Task: Set the Speed to 20x
Action: Mouse moved to (666, 255)
Screenshot: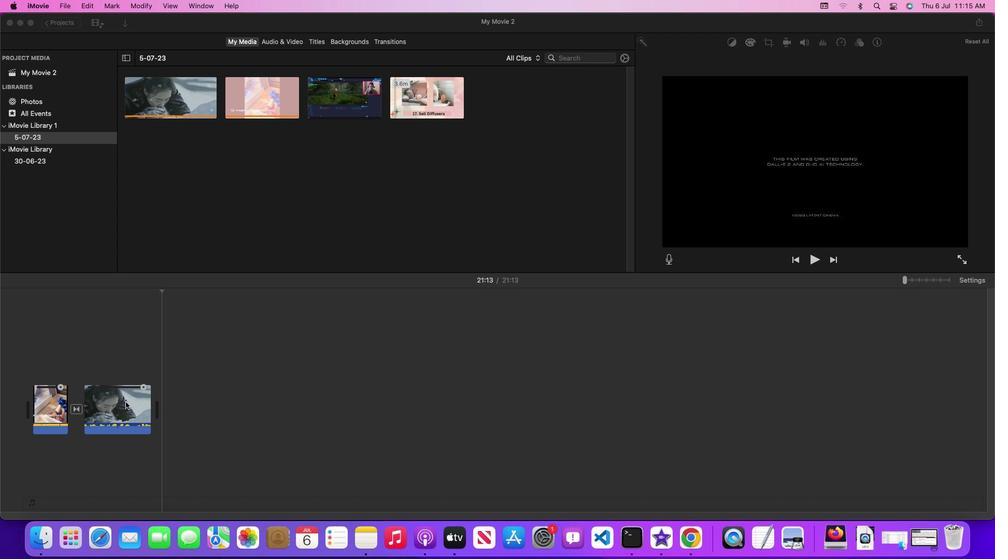 
Action: Mouse pressed left at (666, 255)
Screenshot: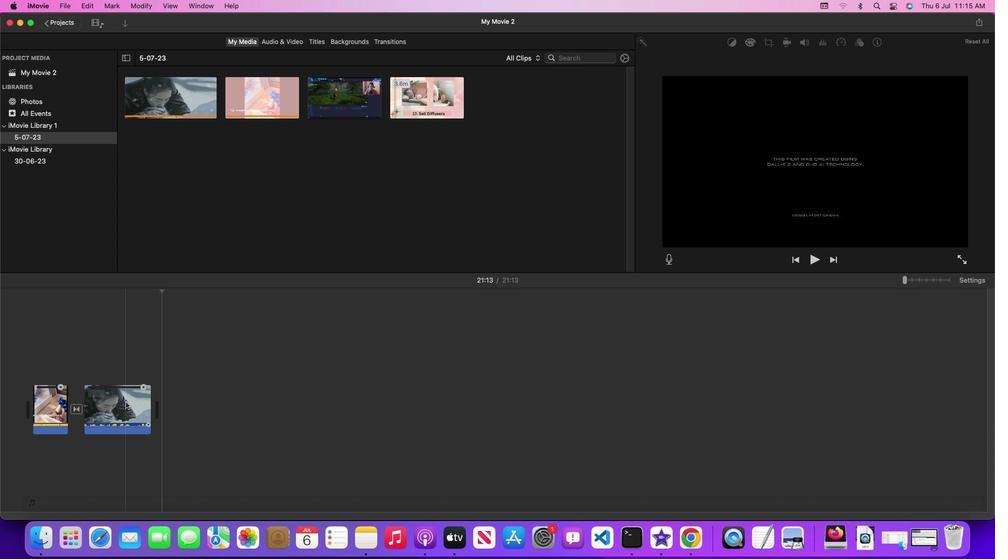 
Action: Mouse pressed left at (666, 255)
Screenshot: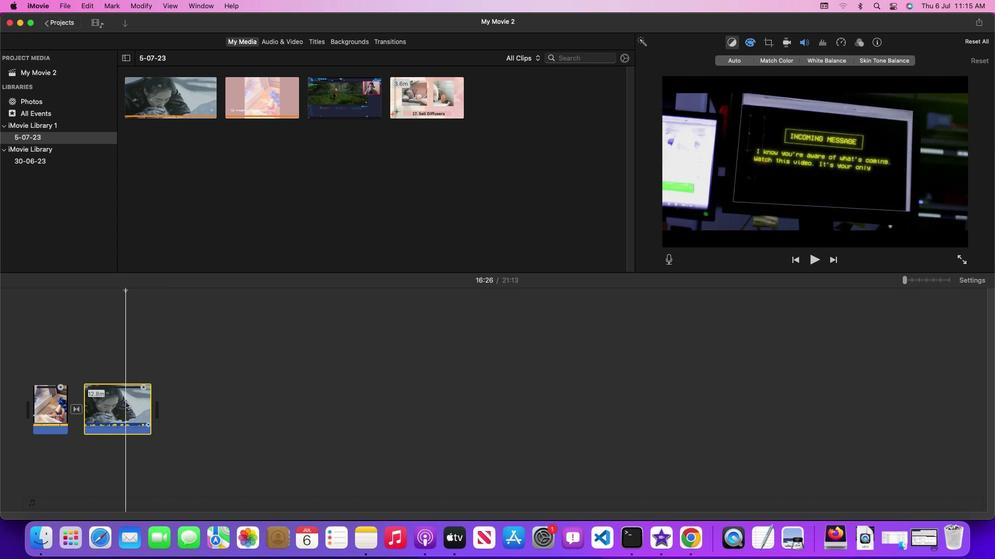 
Action: Mouse moved to (666, 255)
Screenshot: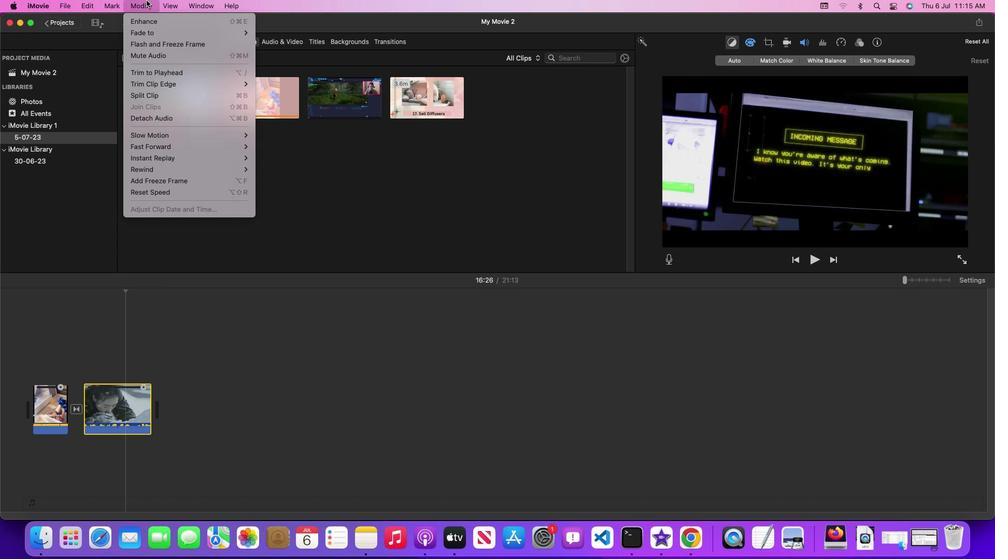 
Action: Mouse pressed left at (666, 255)
Screenshot: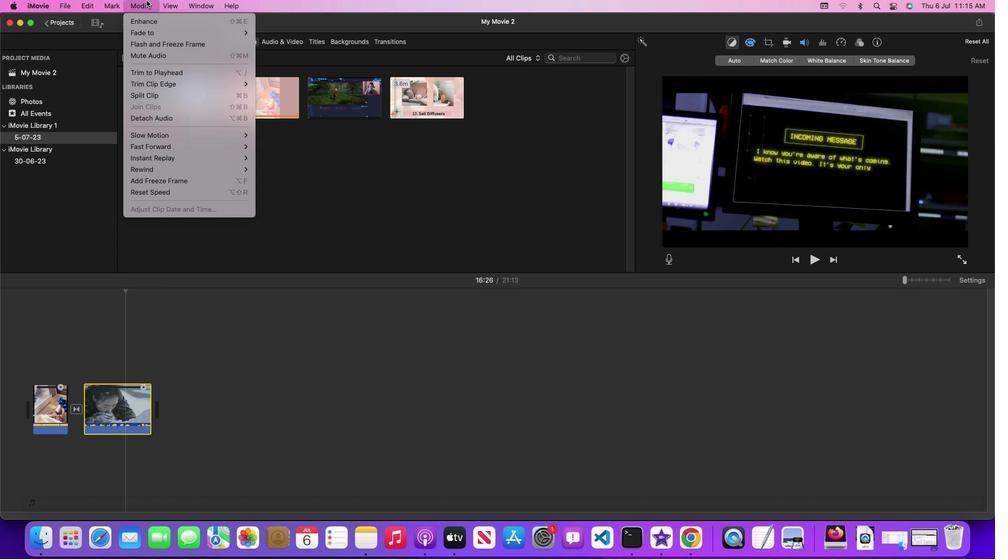 
Action: Mouse moved to (666, 255)
Screenshot: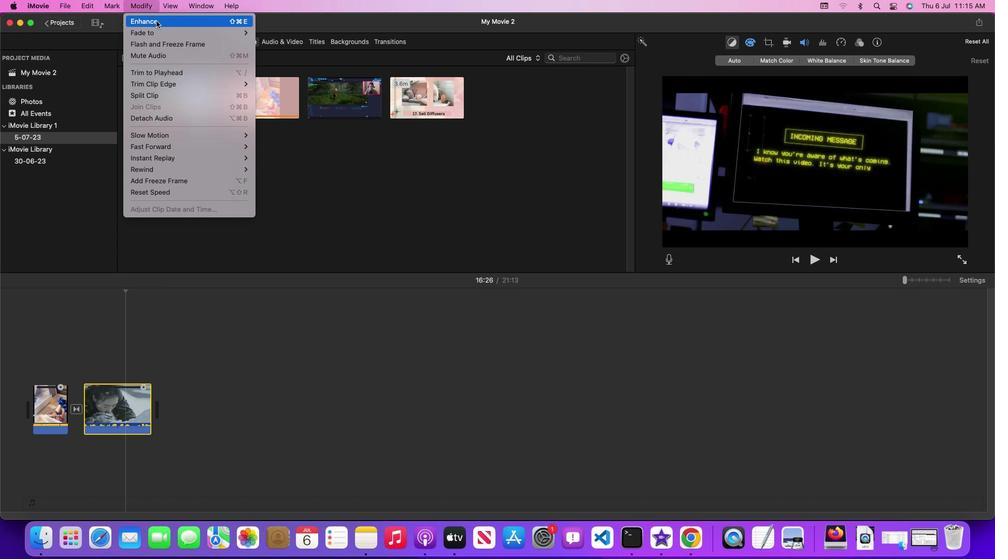 
Action: Mouse pressed left at (666, 255)
Screenshot: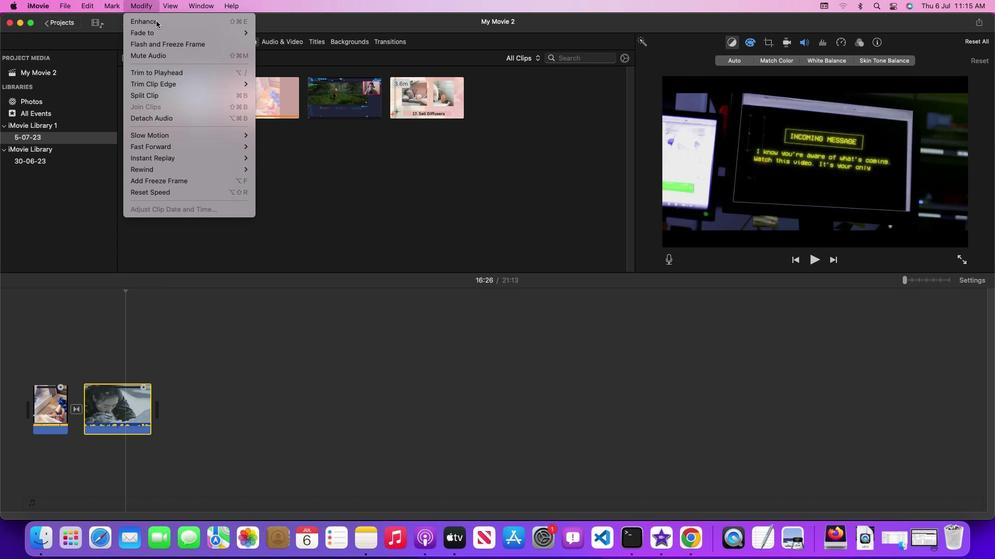 
Action: Mouse moved to (666, 255)
Screenshot: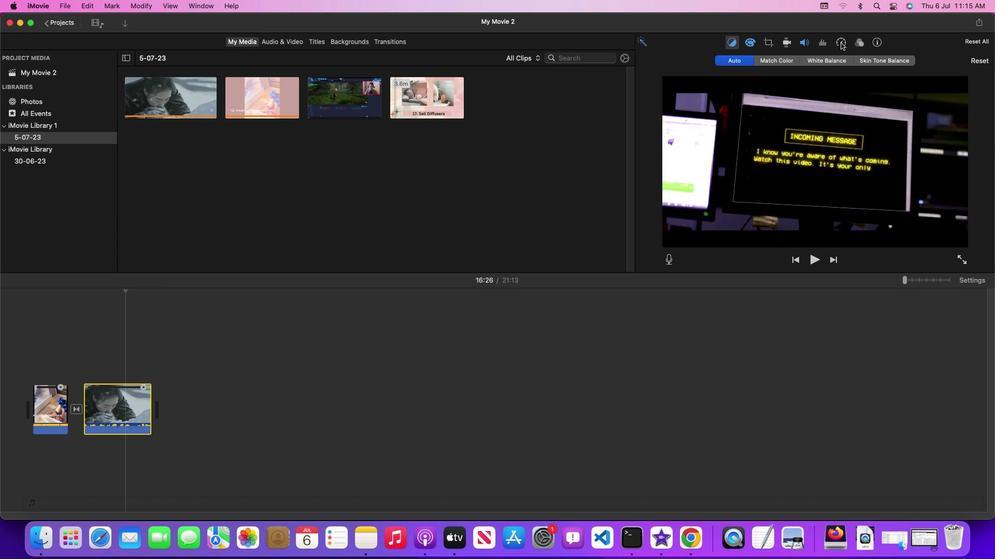 
Action: Mouse pressed left at (666, 255)
Screenshot: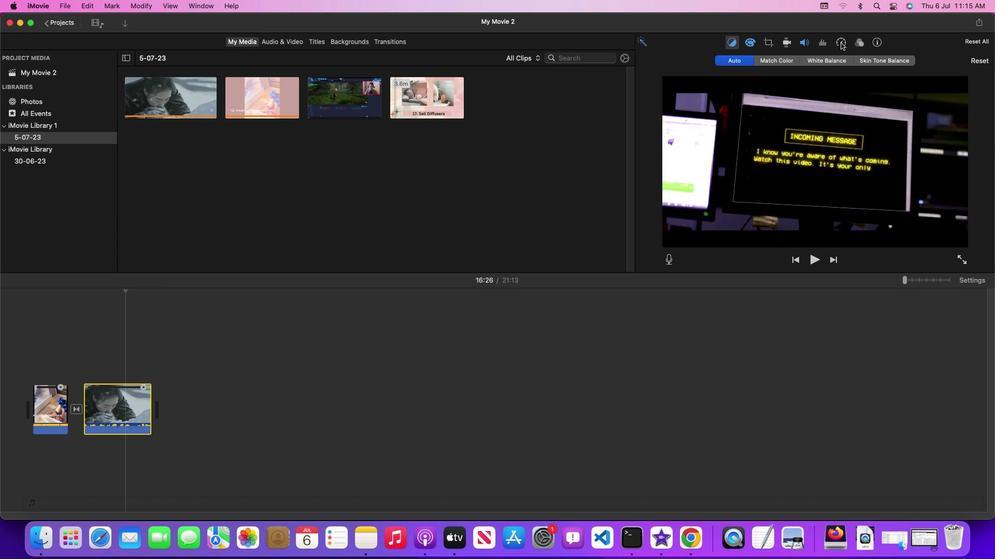 
Action: Mouse moved to (666, 255)
Screenshot: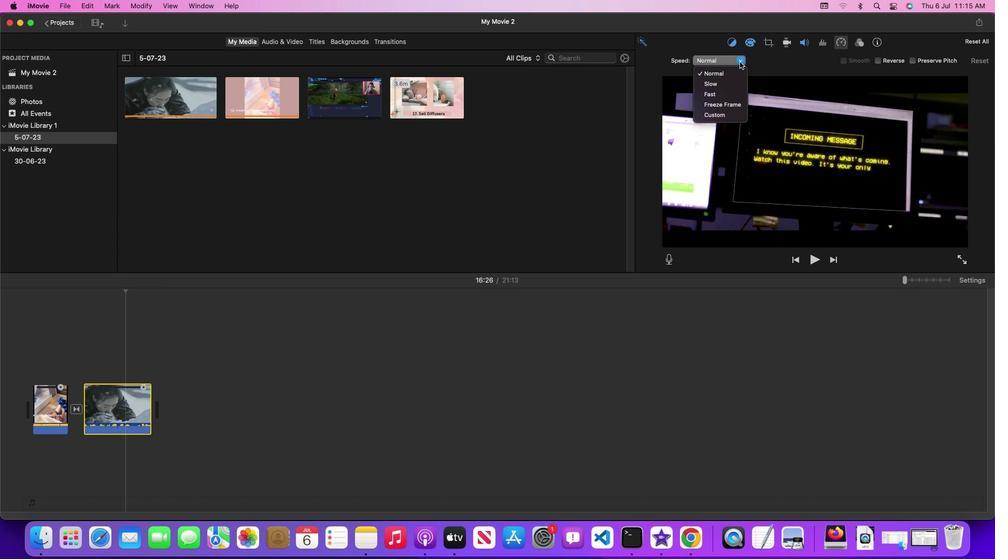 
Action: Mouse pressed left at (666, 255)
Screenshot: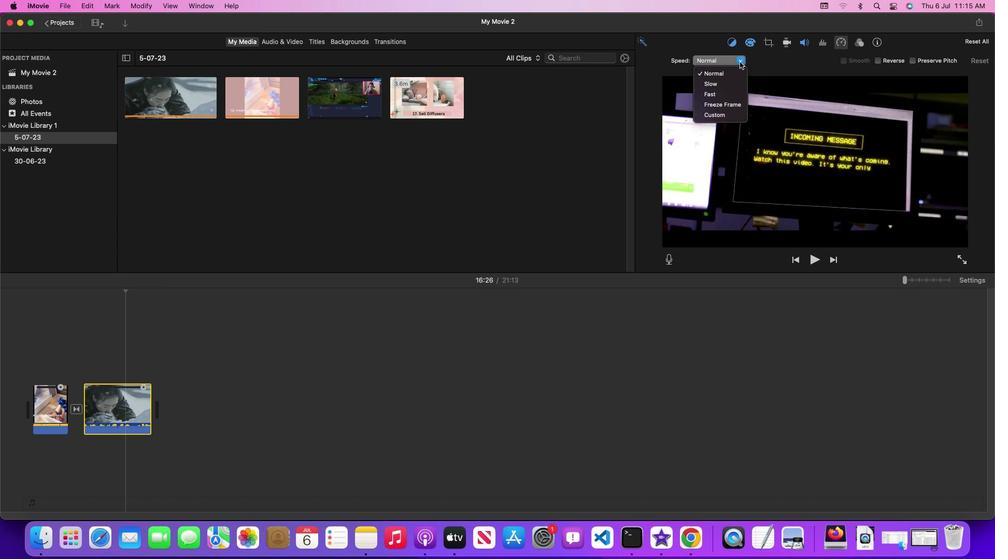 
Action: Mouse moved to (666, 255)
Screenshot: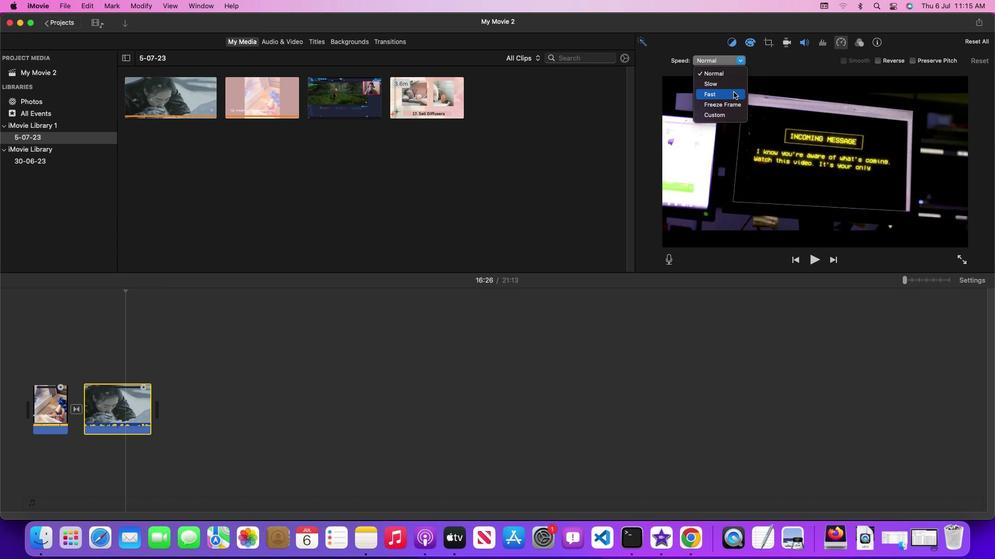 
Action: Mouse pressed left at (666, 255)
Screenshot: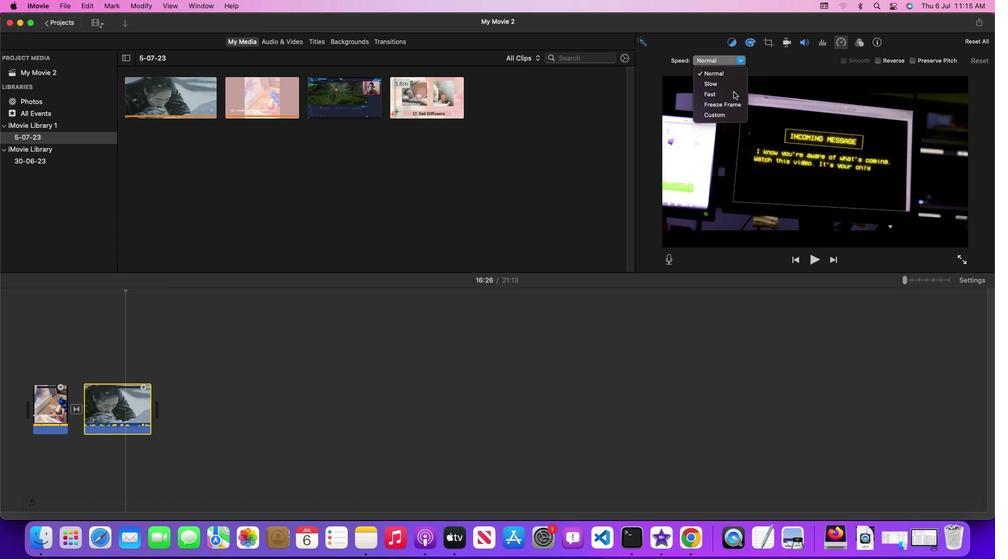 
Action: Mouse moved to (666, 255)
Screenshot: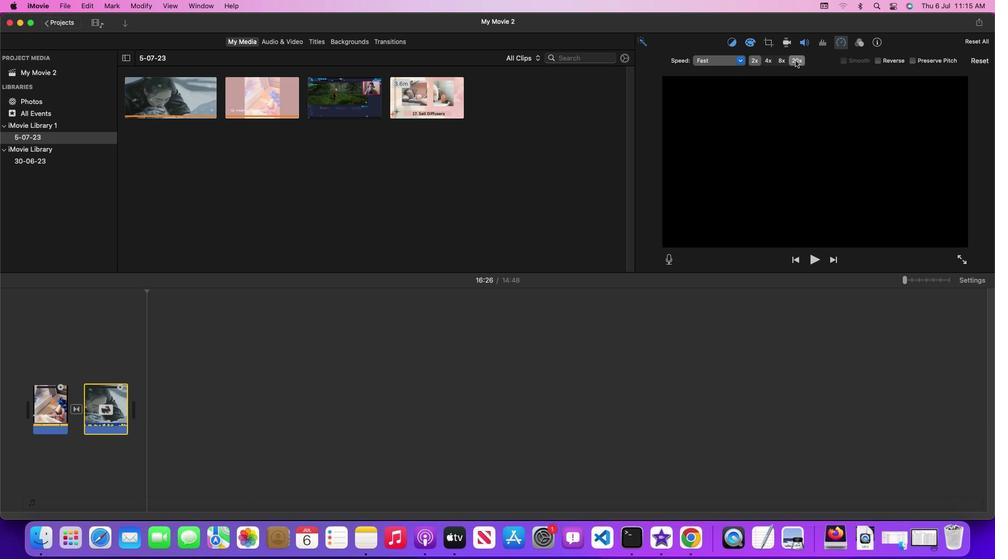 
Action: Mouse pressed left at (666, 255)
Screenshot: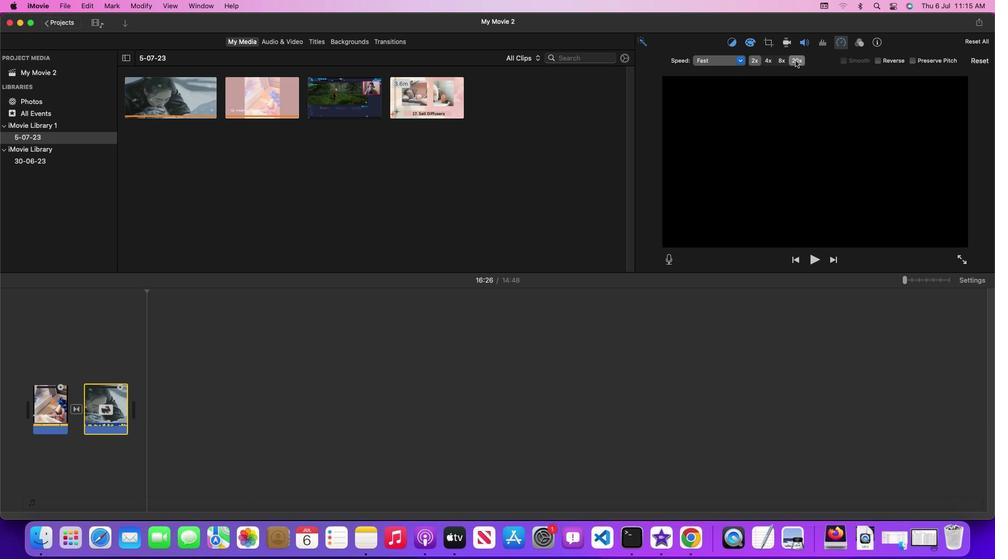 
Action: Mouse moved to (666, 255)
Screenshot: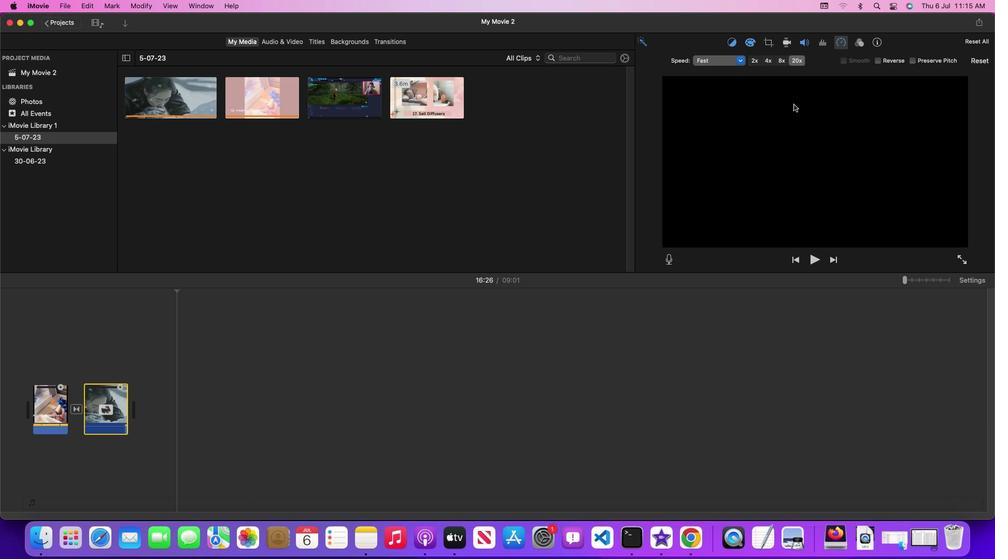 
Action: Key pressed Key.f9
Screenshot: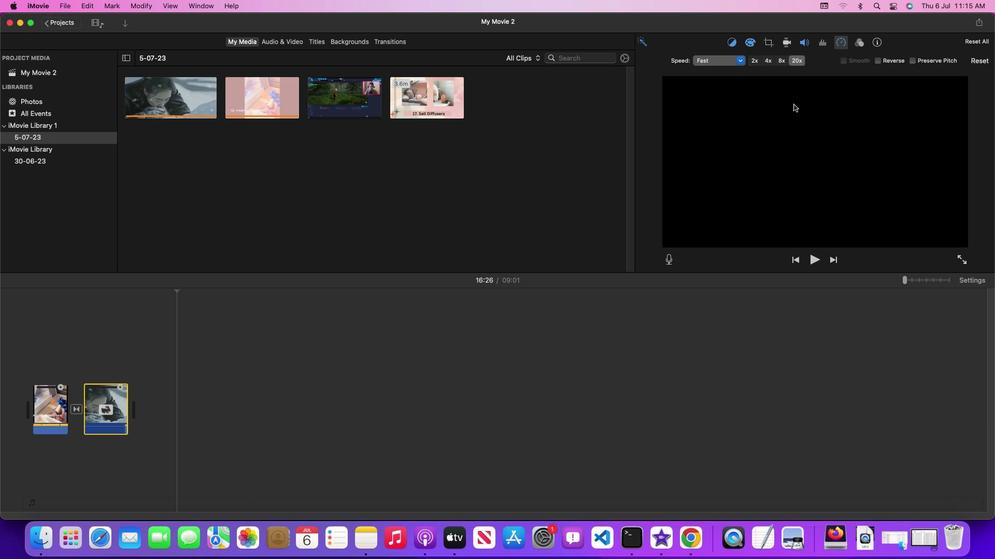 
Action: Mouse moved to (666, 255)
Screenshot: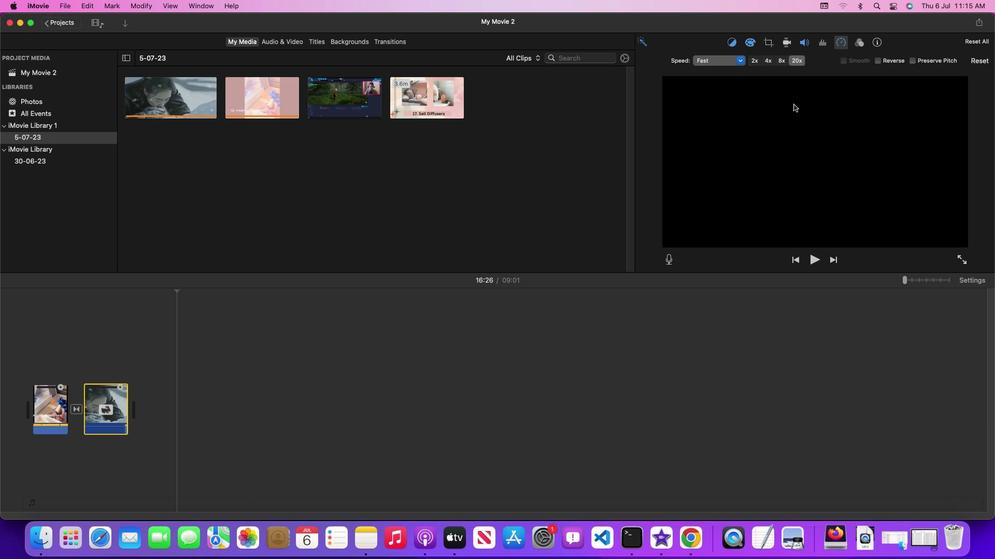 
